 Task: Check the average views per listing of contemporary in the last 3 years.
Action: Mouse moved to (890, 200)
Screenshot: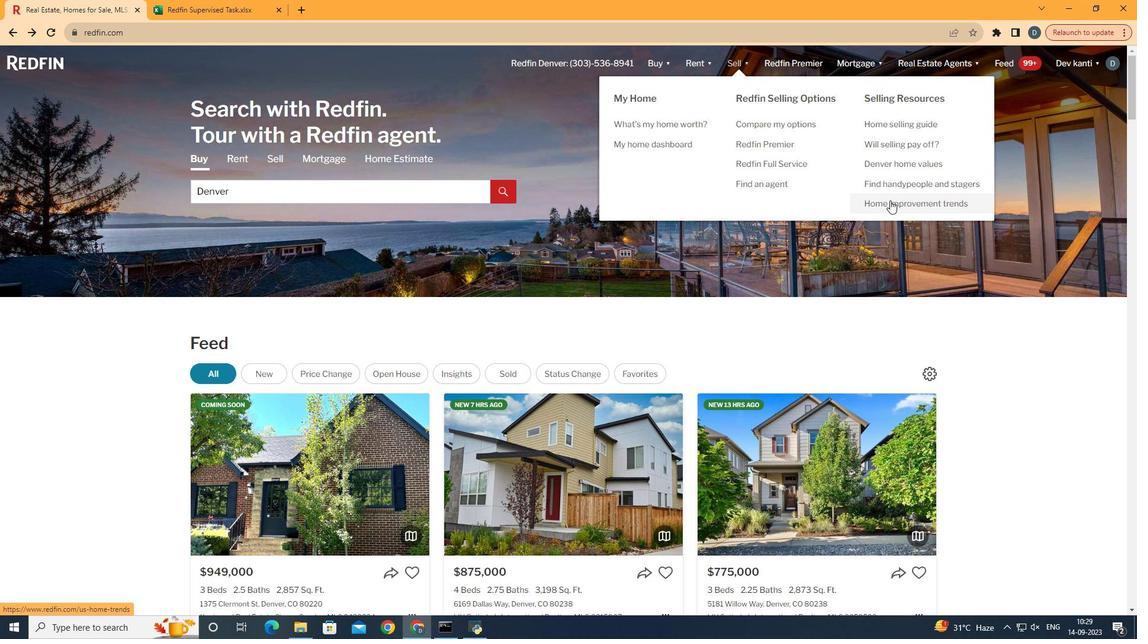 
Action: Mouse pressed left at (890, 200)
Screenshot: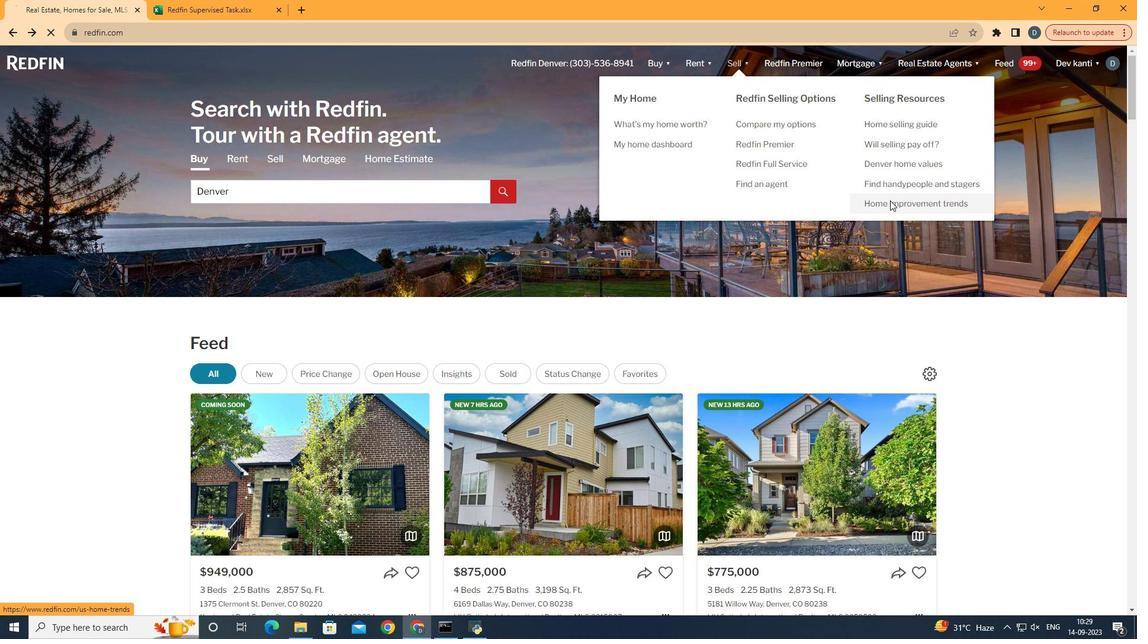 
Action: Mouse moved to (295, 232)
Screenshot: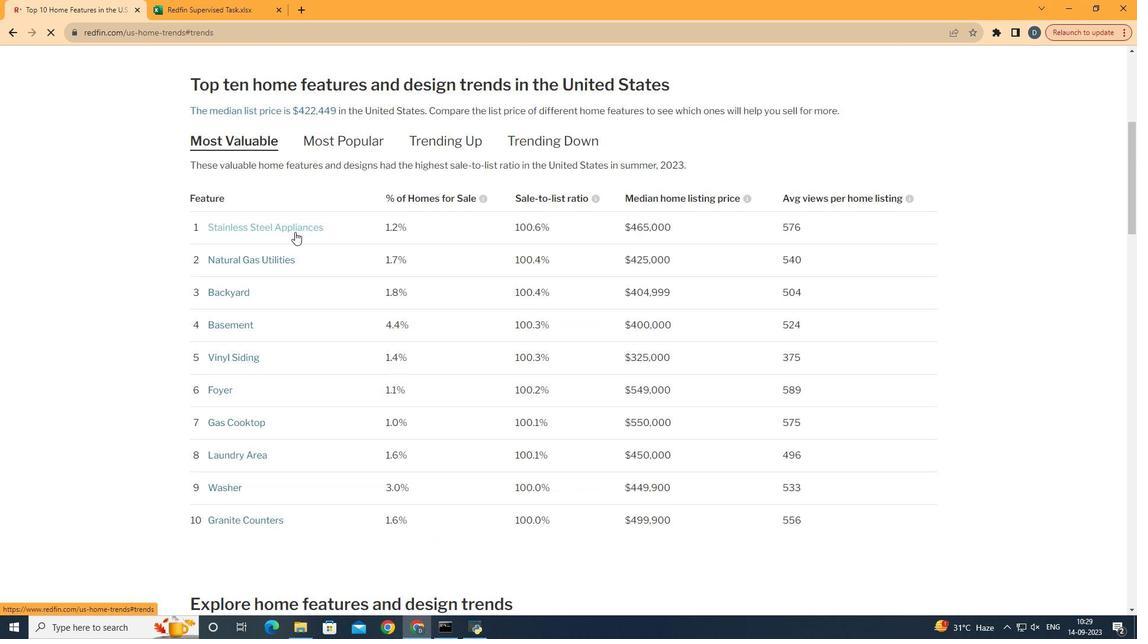 
Action: Mouse pressed left at (295, 232)
Screenshot: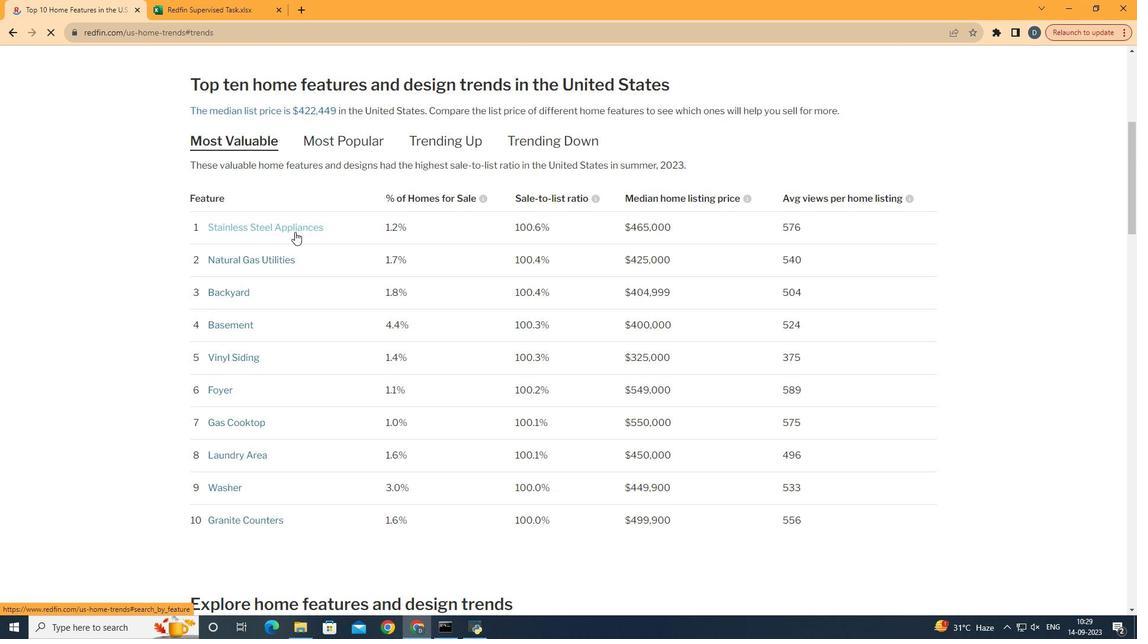 
Action: Mouse moved to (605, 308)
Screenshot: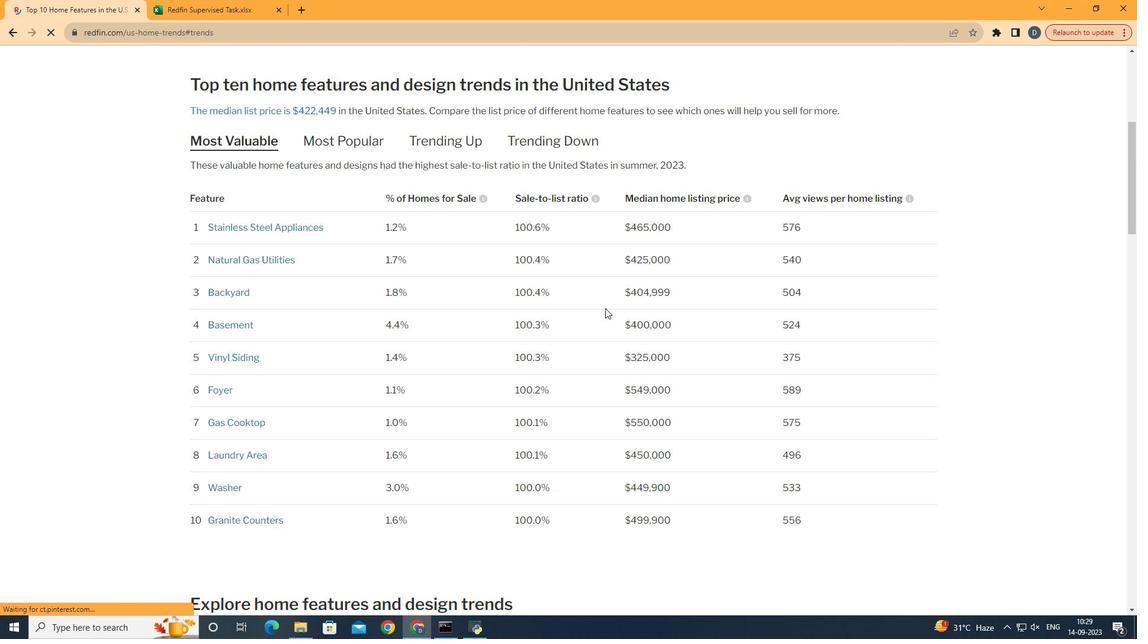 
Action: Mouse scrolled (605, 308) with delta (0, 0)
Screenshot: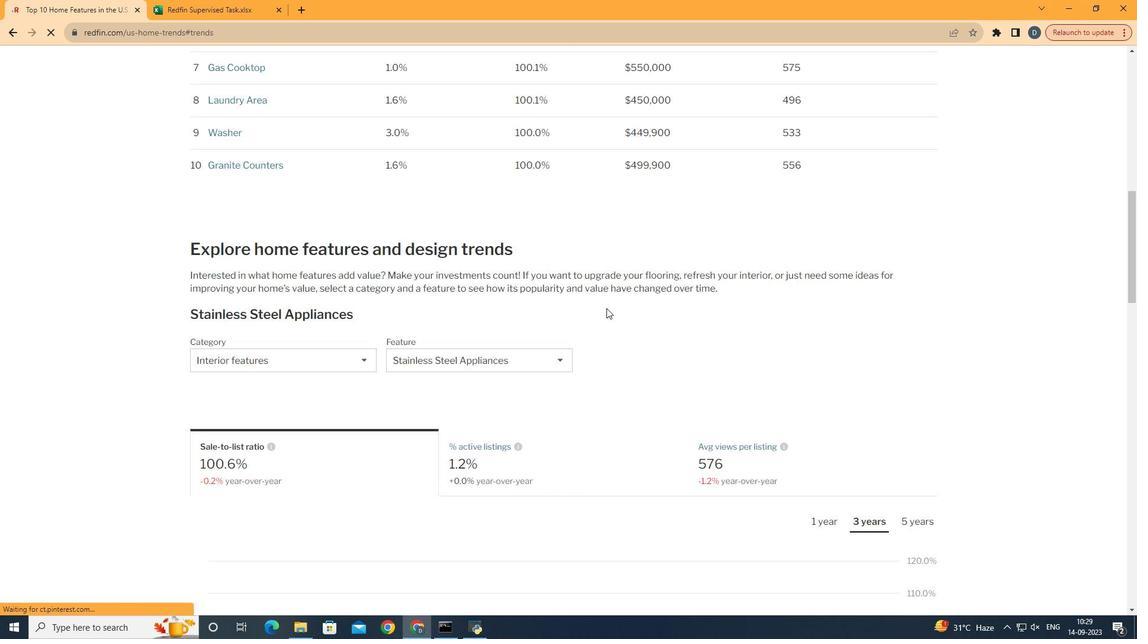 
Action: Mouse scrolled (605, 308) with delta (0, 0)
Screenshot: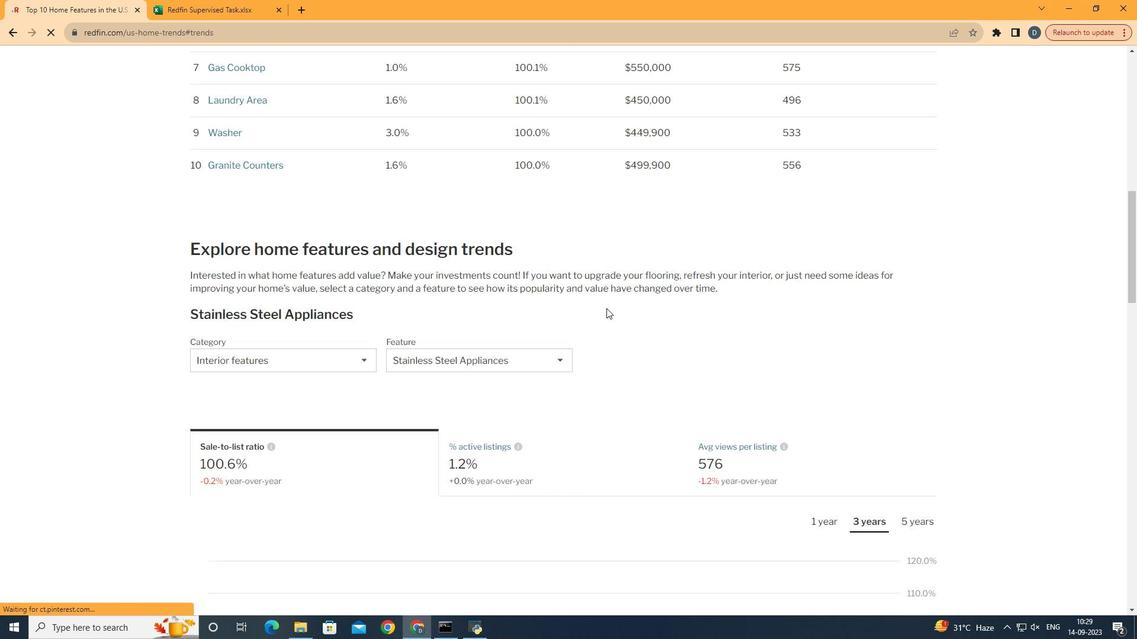 
Action: Mouse scrolled (605, 308) with delta (0, 0)
Screenshot: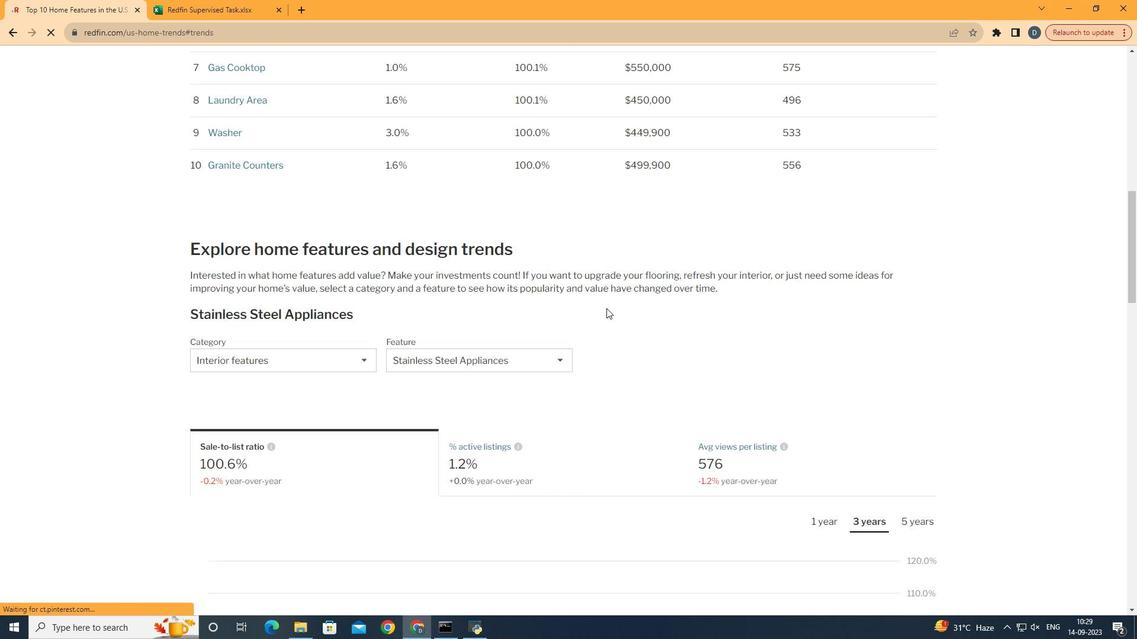
Action: Mouse scrolled (605, 308) with delta (0, 0)
Screenshot: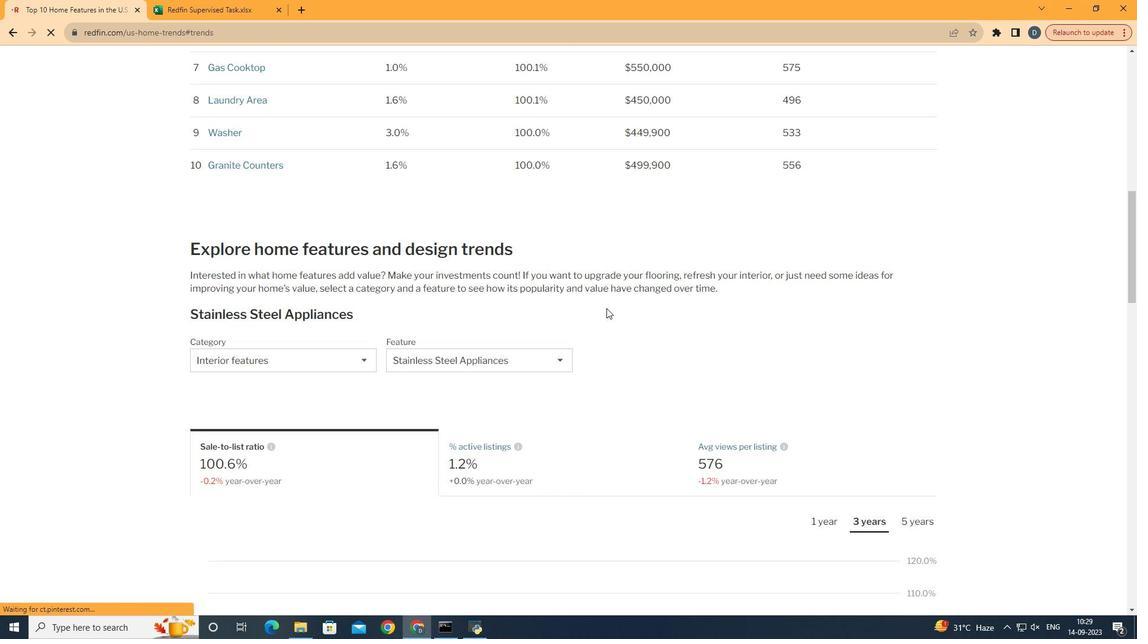 
Action: Mouse scrolled (605, 308) with delta (0, 0)
Screenshot: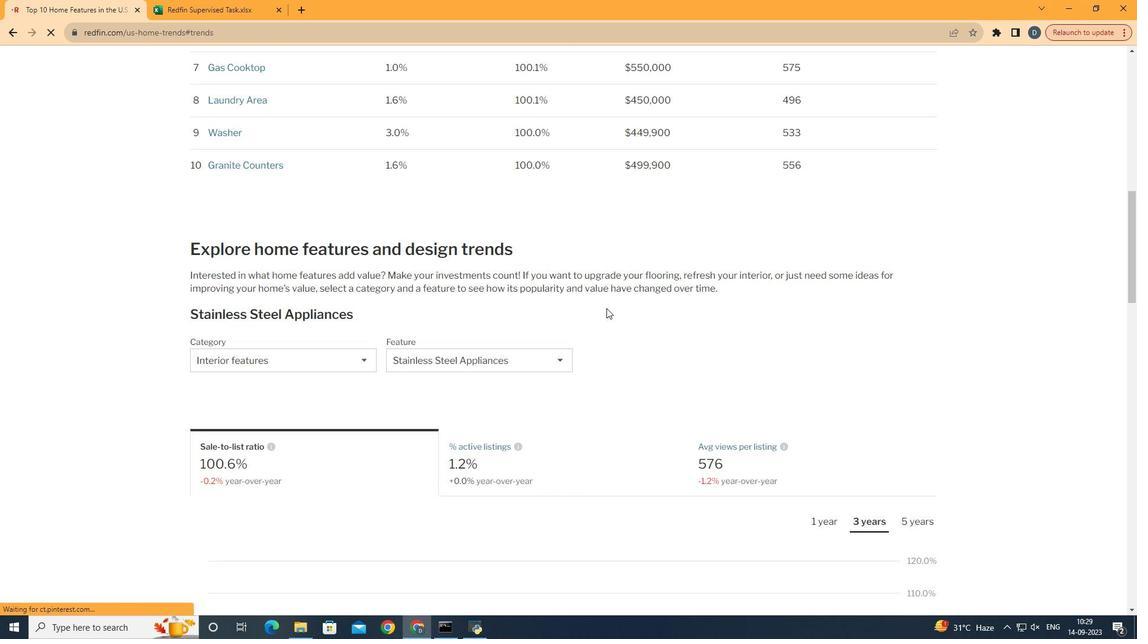 
Action: Mouse scrolled (605, 308) with delta (0, 0)
Screenshot: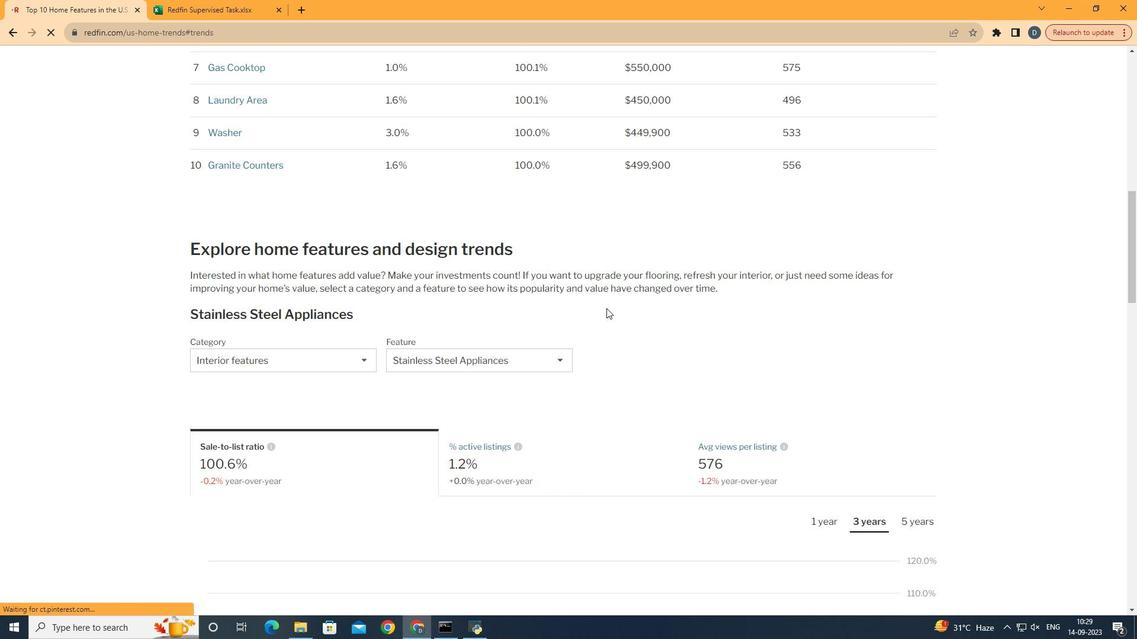 
Action: Mouse moved to (606, 308)
Screenshot: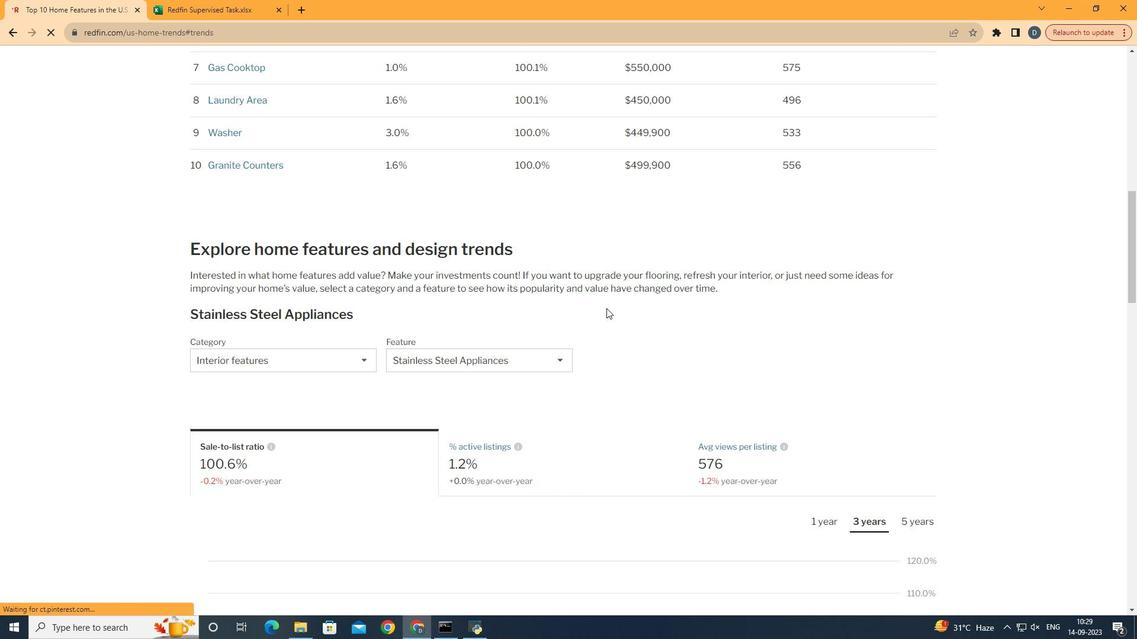 
Action: Mouse scrolled (606, 308) with delta (0, 0)
Screenshot: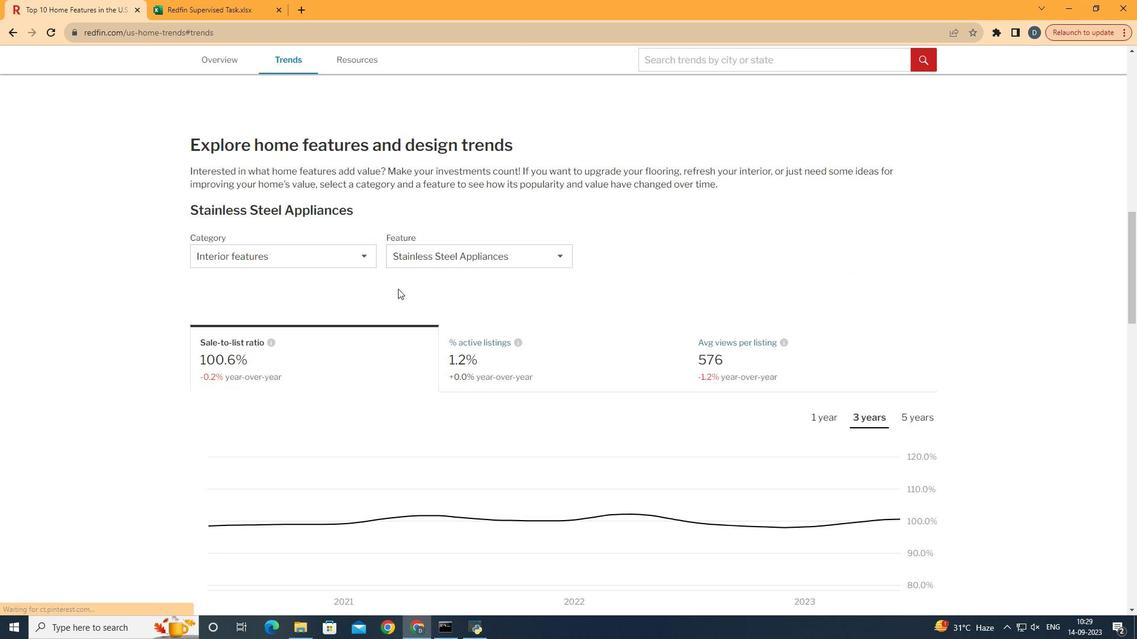 
Action: Mouse scrolled (606, 308) with delta (0, 0)
Screenshot: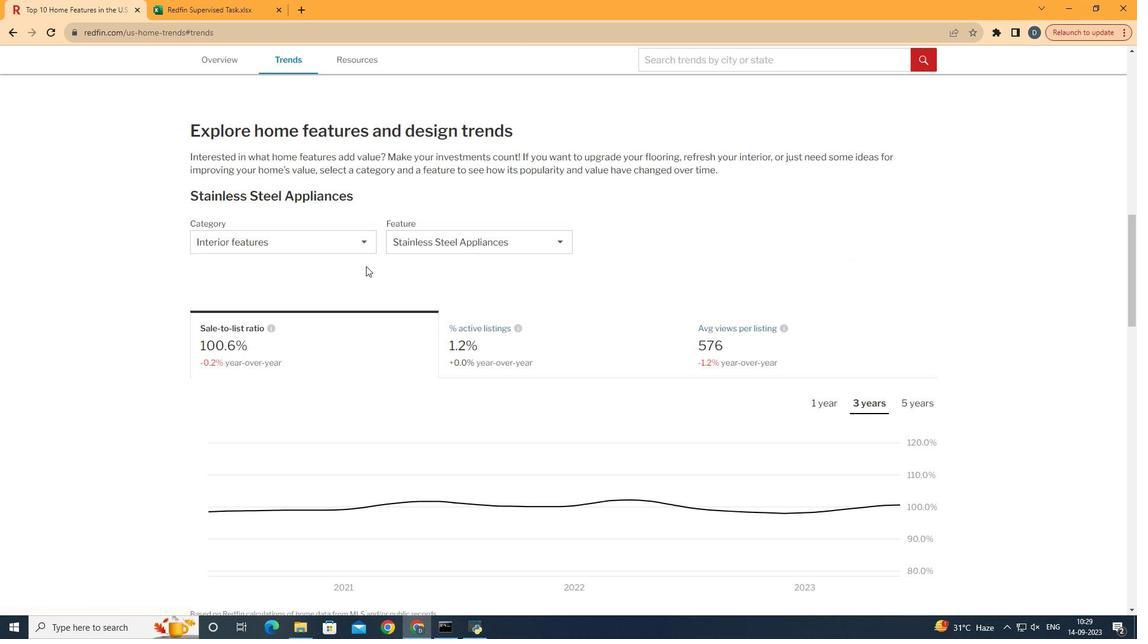 
Action: Mouse moved to (328, 252)
Screenshot: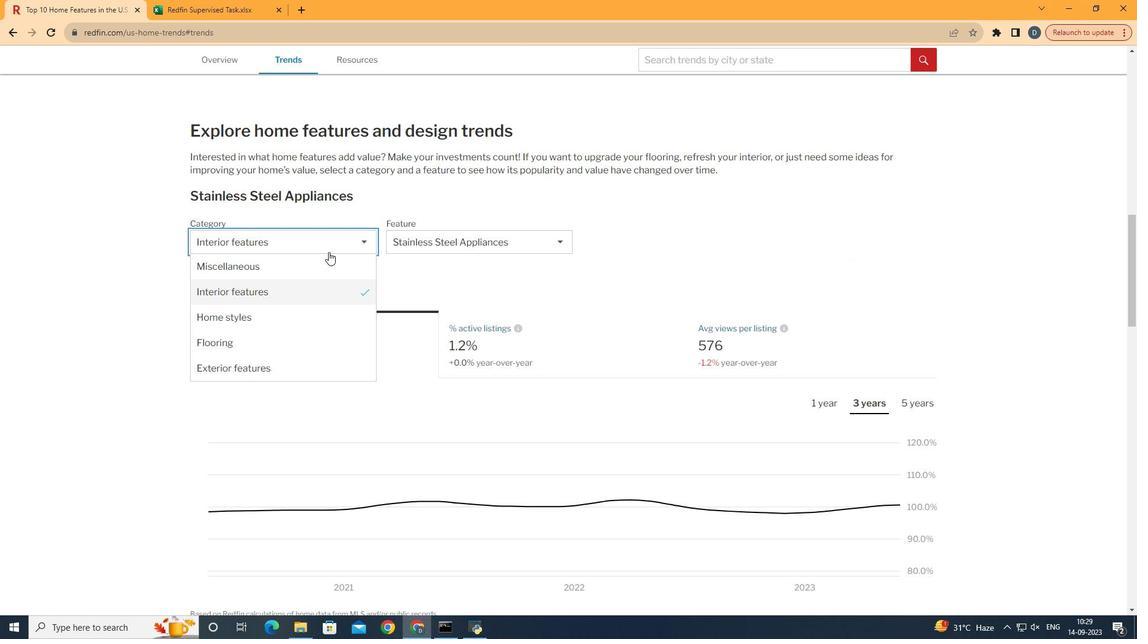 
Action: Mouse pressed left at (328, 252)
Screenshot: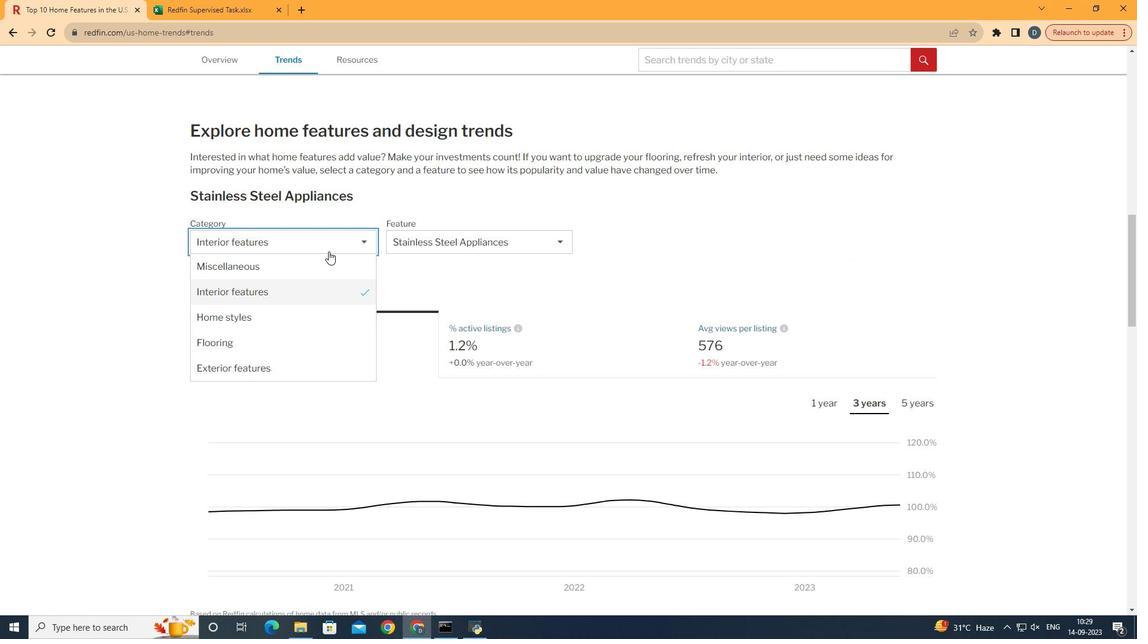 
Action: Mouse moved to (328, 313)
Screenshot: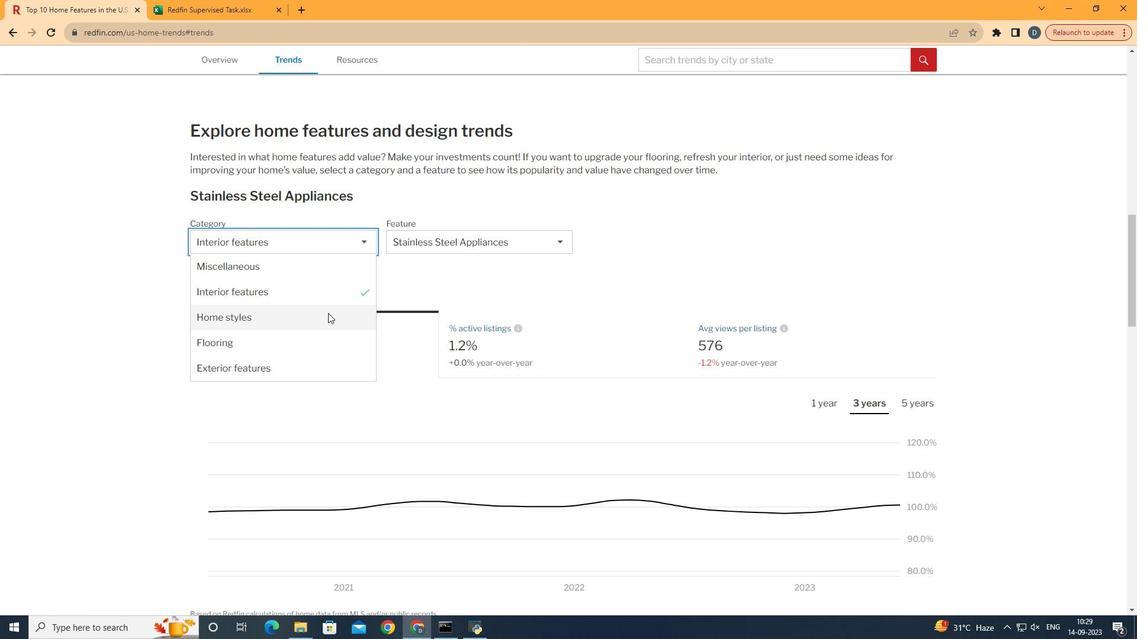 
Action: Mouse pressed left at (328, 313)
Screenshot: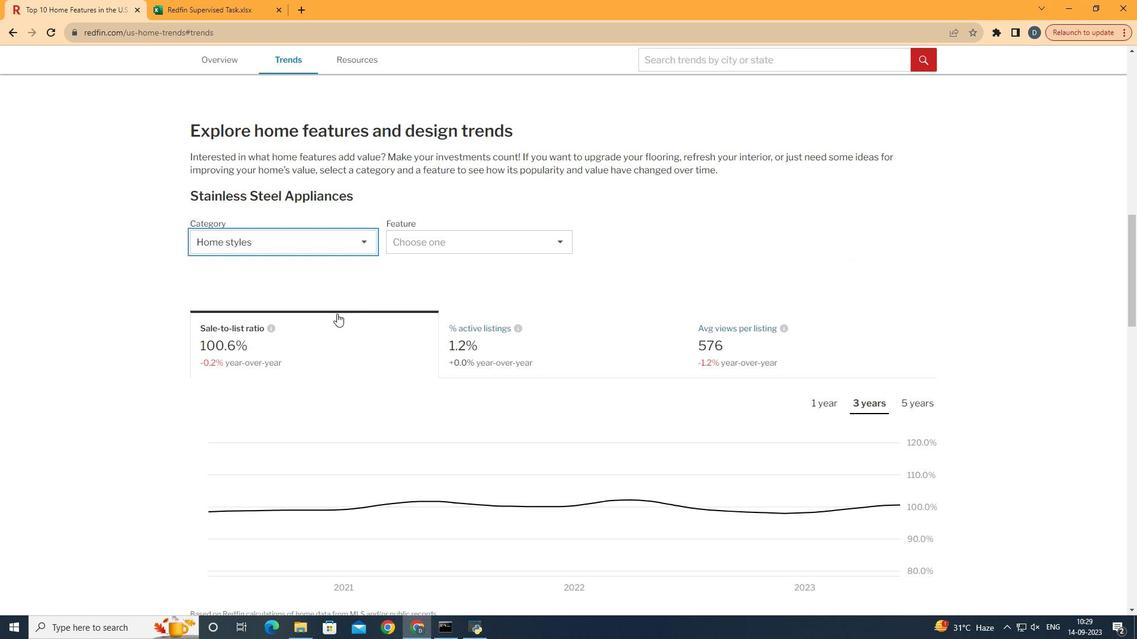 
Action: Mouse moved to (472, 244)
Screenshot: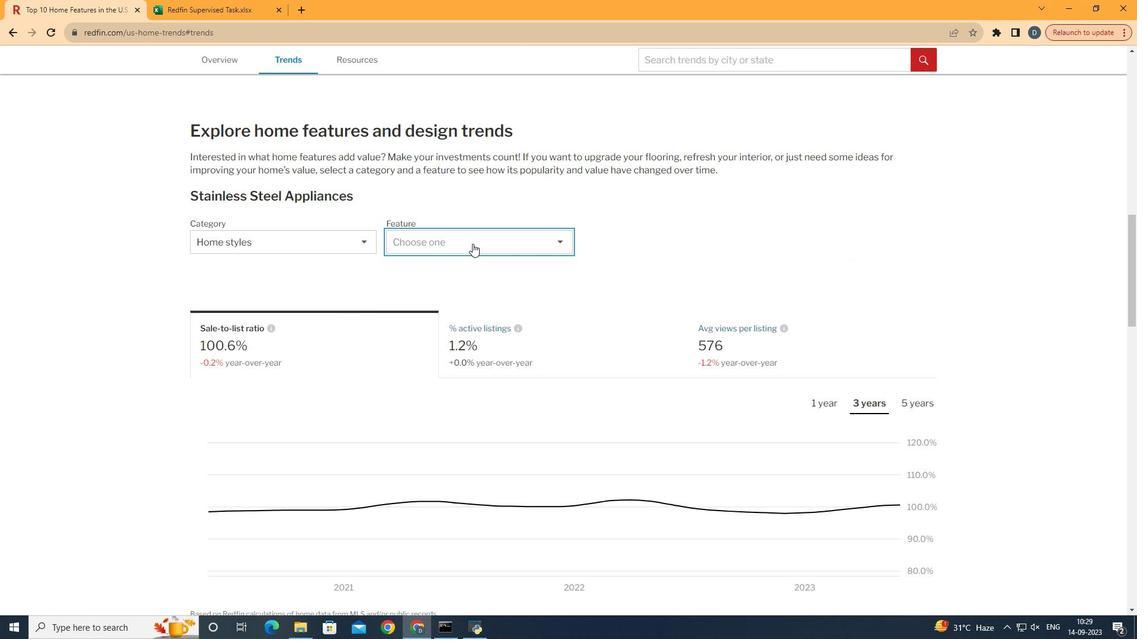 
Action: Mouse pressed left at (472, 244)
Screenshot: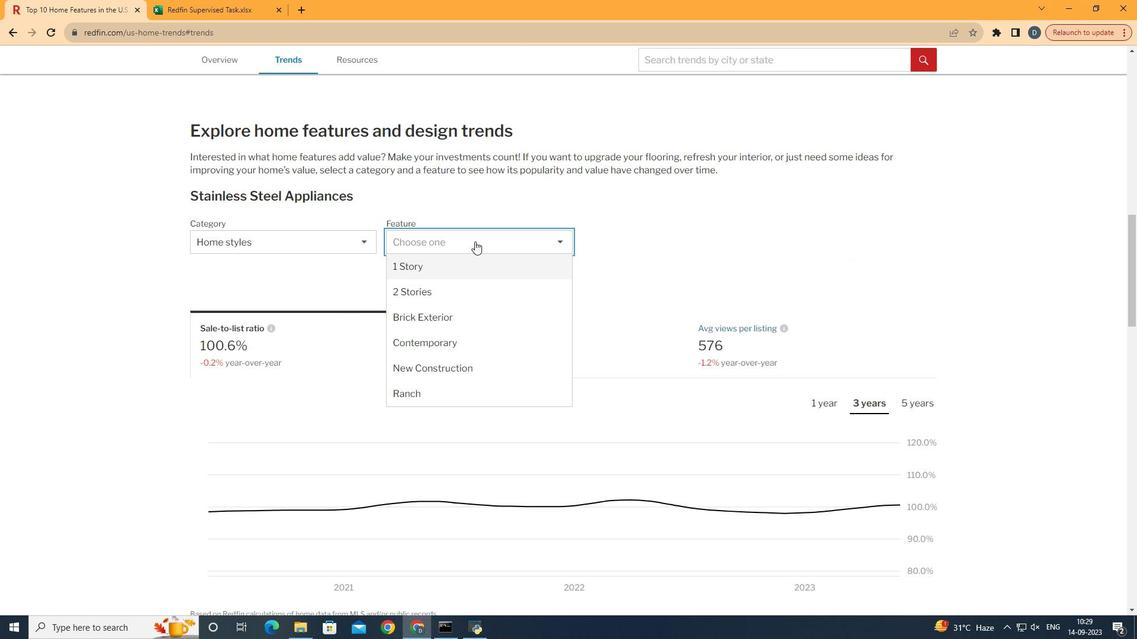 
Action: Mouse moved to (494, 353)
Screenshot: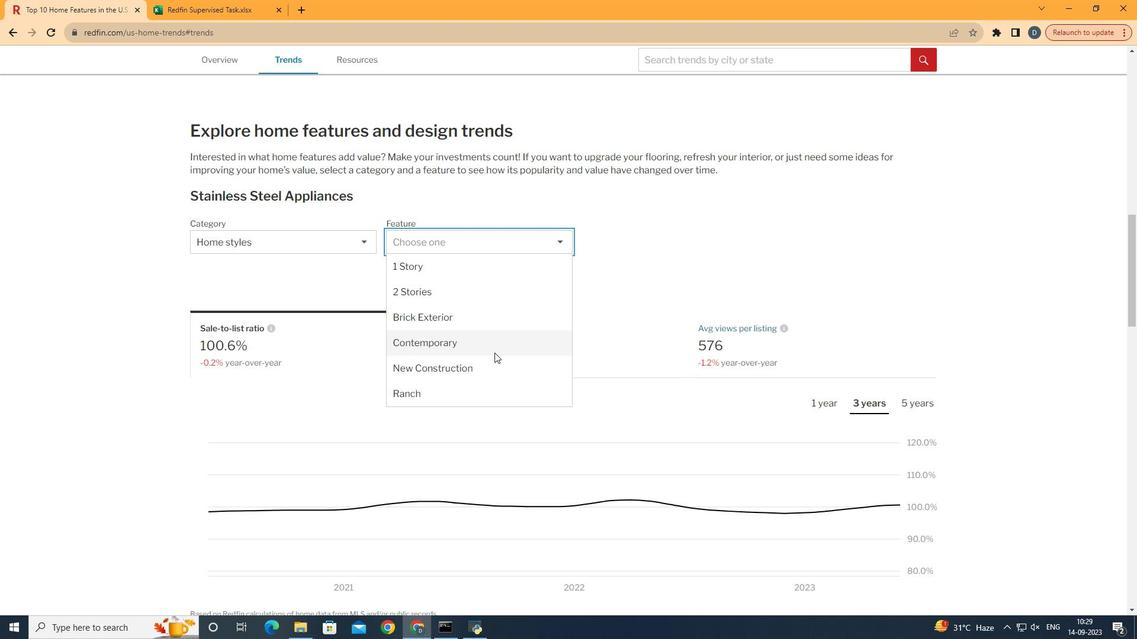 
Action: Mouse pressed left at (494, 353)
Screenshot: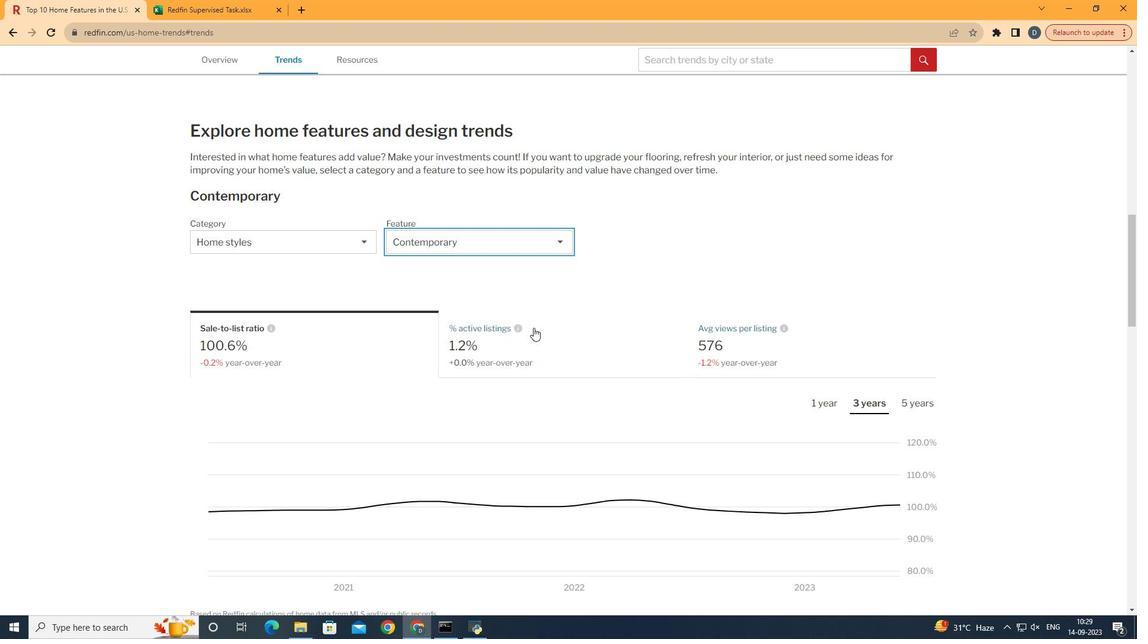 
Action: Mouse moved to (617, 276)
Screenshot: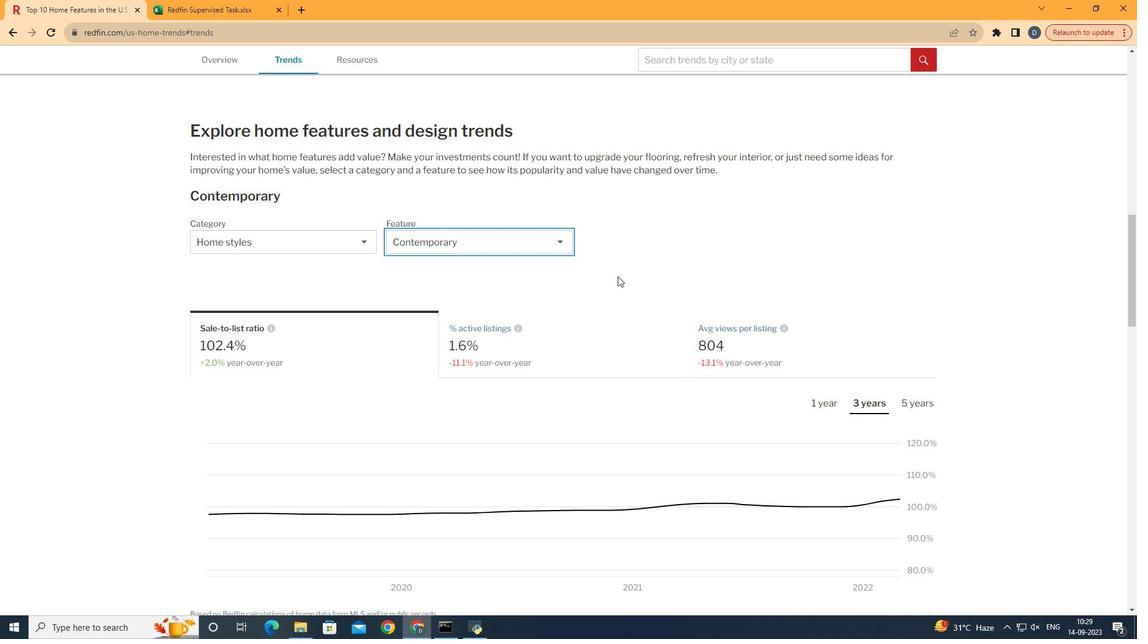 
Action: Mouse scrolled (617, 276) with delta (0, 0)
Screenshot: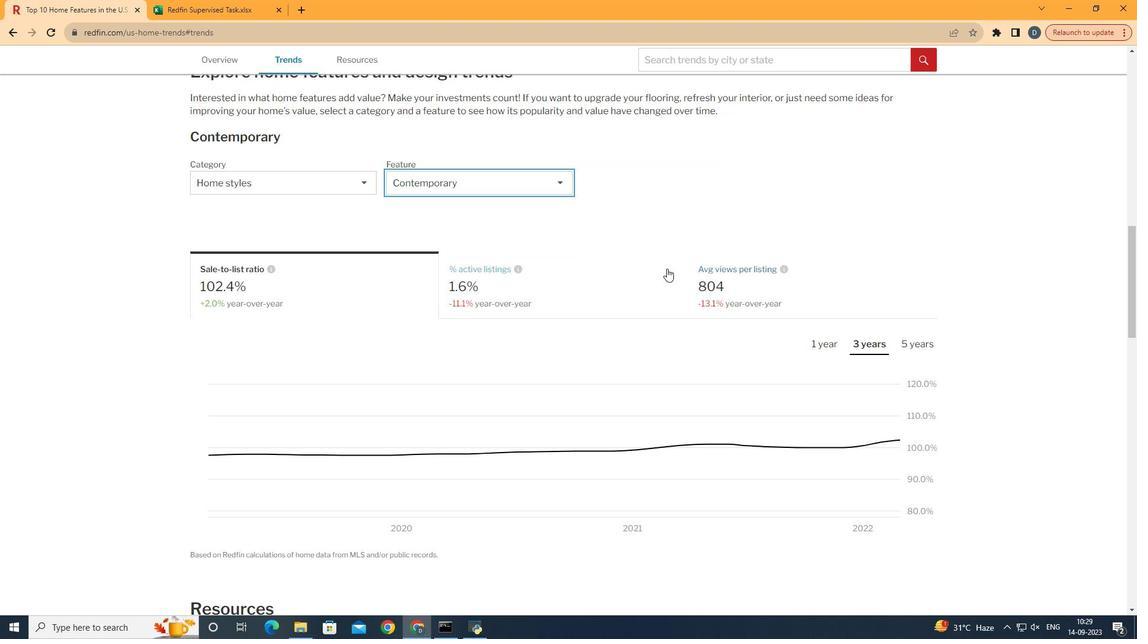 
Action: Mouse moved to (829, 293)
Screenshot: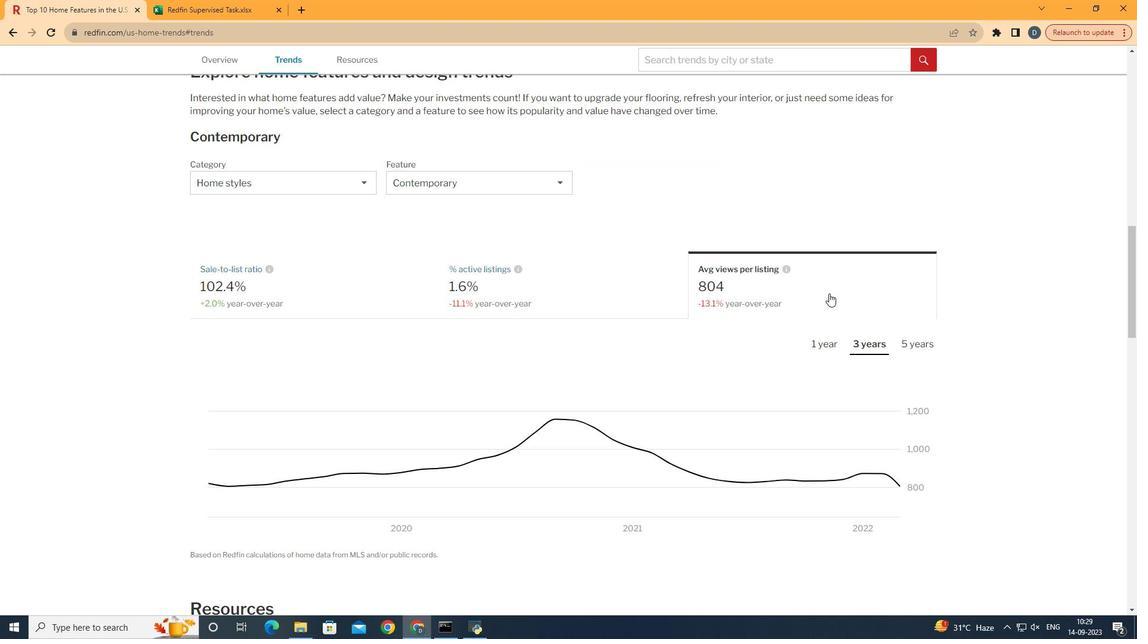 
Action: Mouse pressed left at (829, 293)
Screenshot: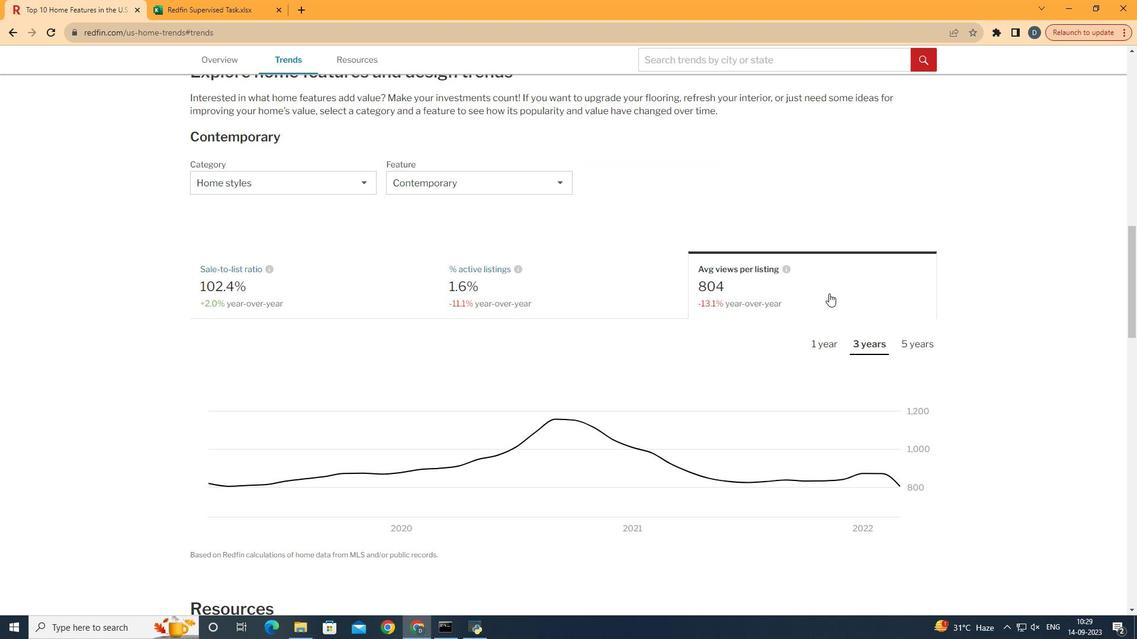
Action: Mouse moved to (879, 350)
Screenshot: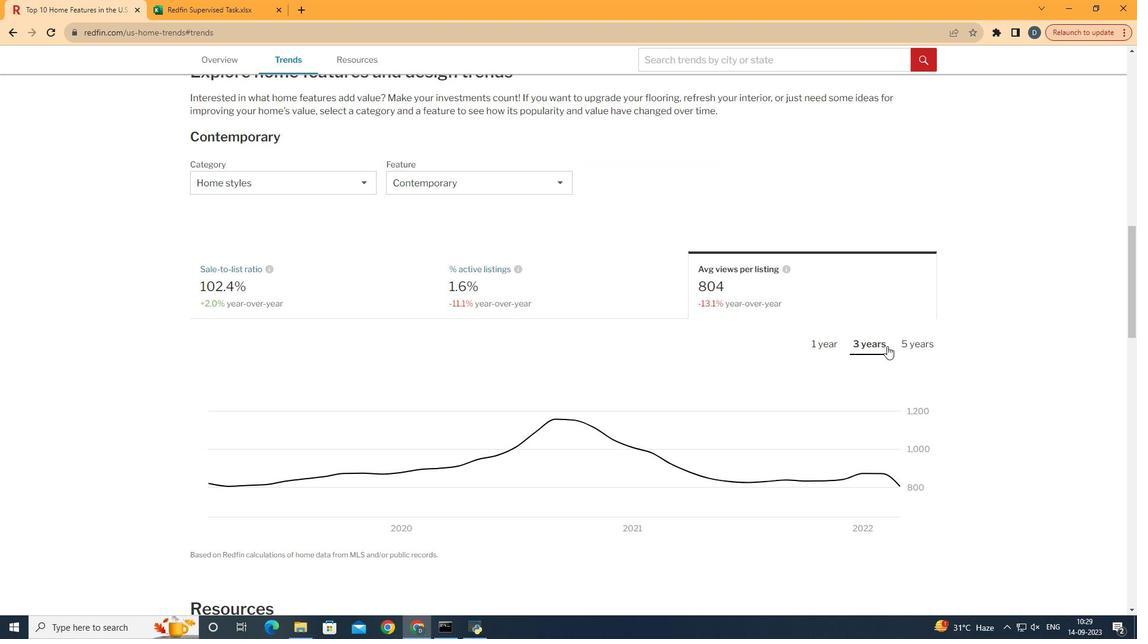 
Action: Mouse pressed left at (879, 350)
Screenshot: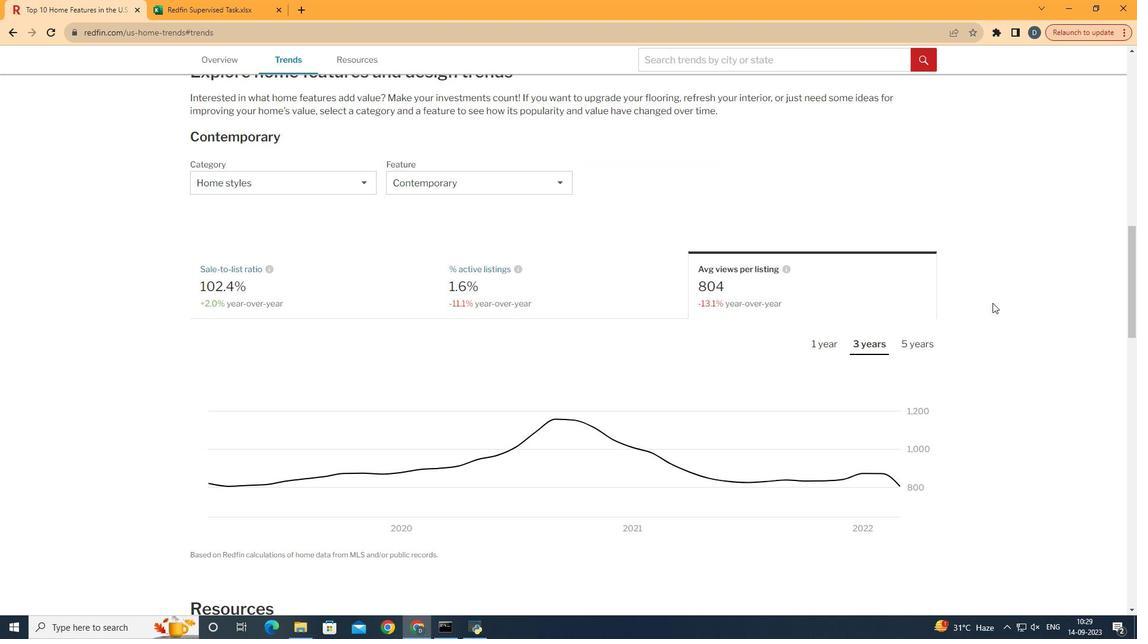 
Action: Mouse moved to (992, 303)
Screenshot: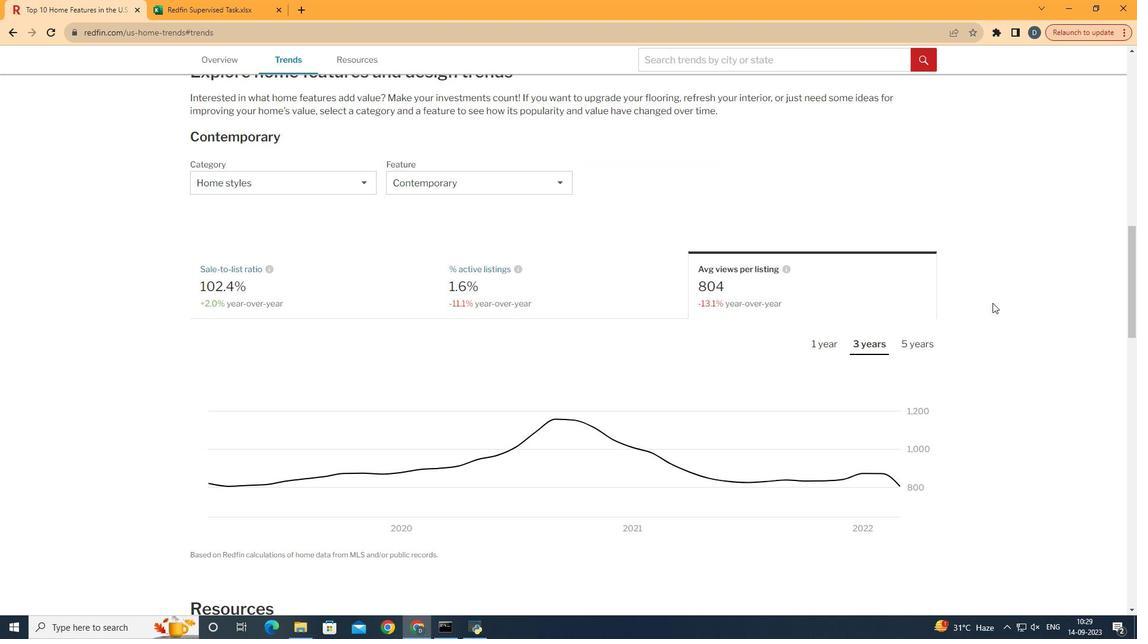 
